 Task: Open a blank sheet, save the file as Riley.rtf Add the quote 'Your future is created by what you do today, not tomorrow.' Apply font style 'Impact' and font size 30 Align the text to the Left .Change the text color to  'Light Red'
Action: Mouse moved to (248, 207)
Screenshot: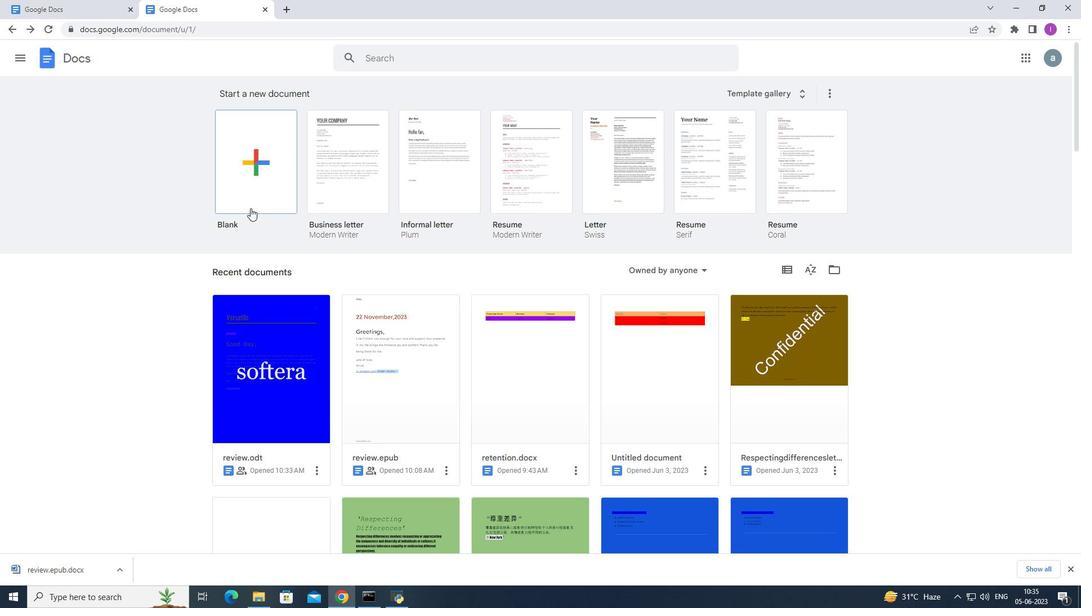 
Action: Mouse pressed left at (248, 207)
Screenshot: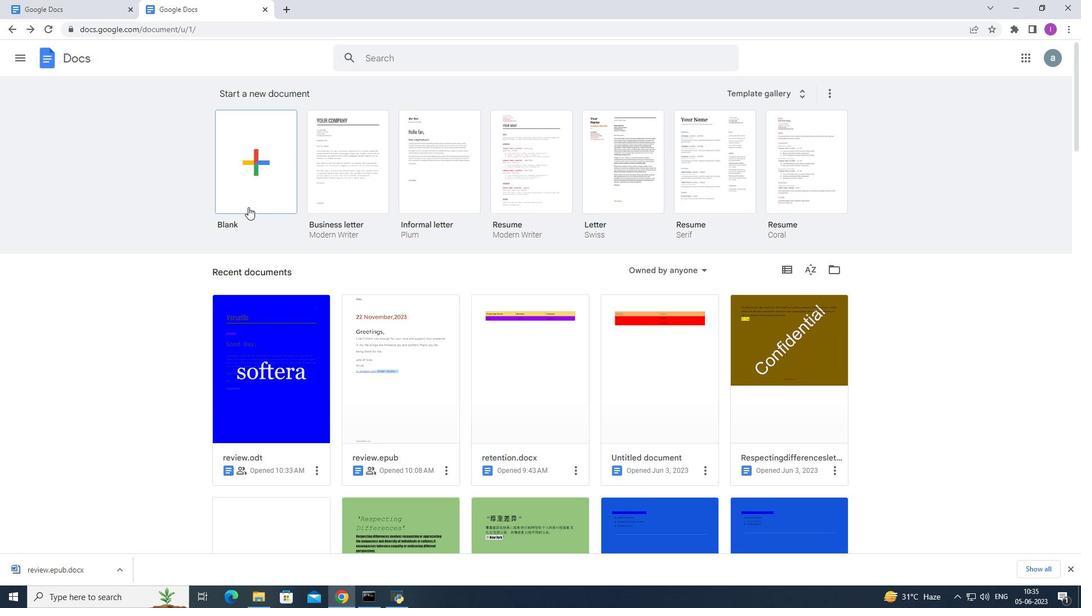 
Action: Mouse moved to (125, 48)
Screenshot: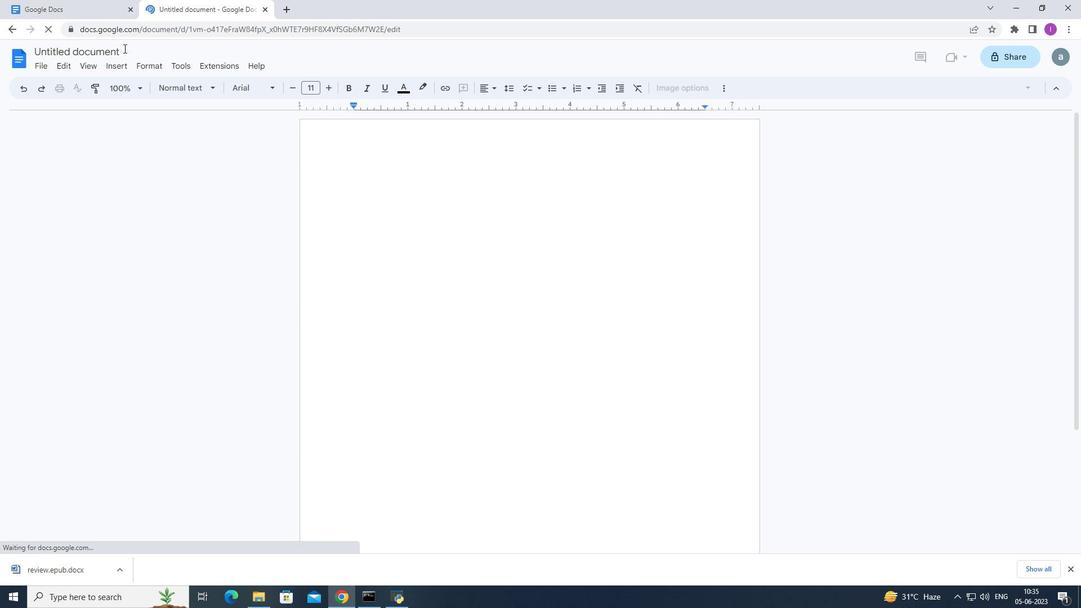 
Action: Mouse pressed left at (125, 48)
Screenshot: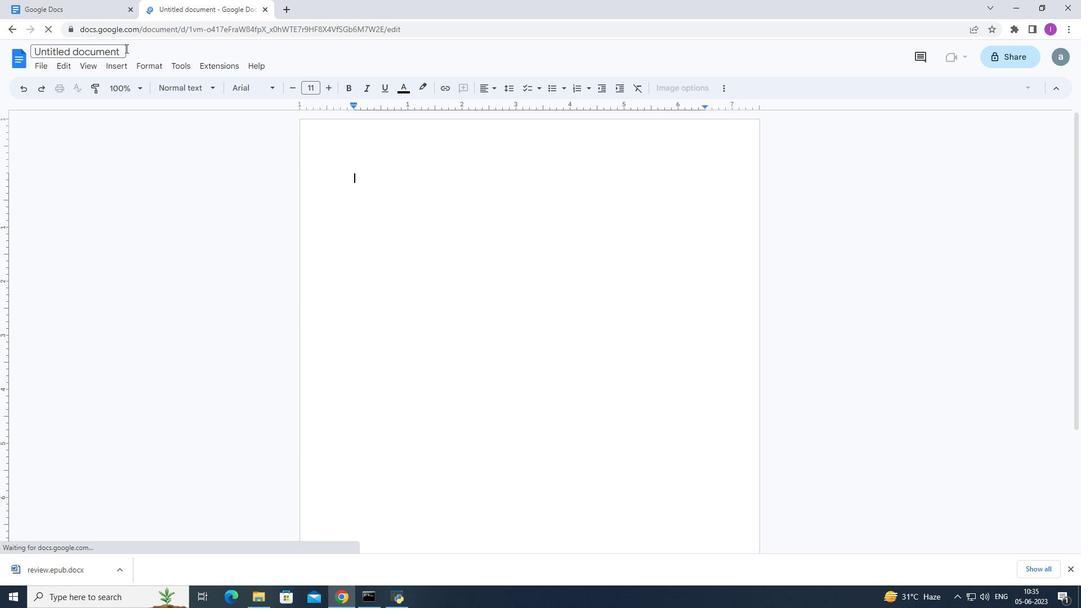 
Action: Mouse moved to (126, 48)
Screenshot: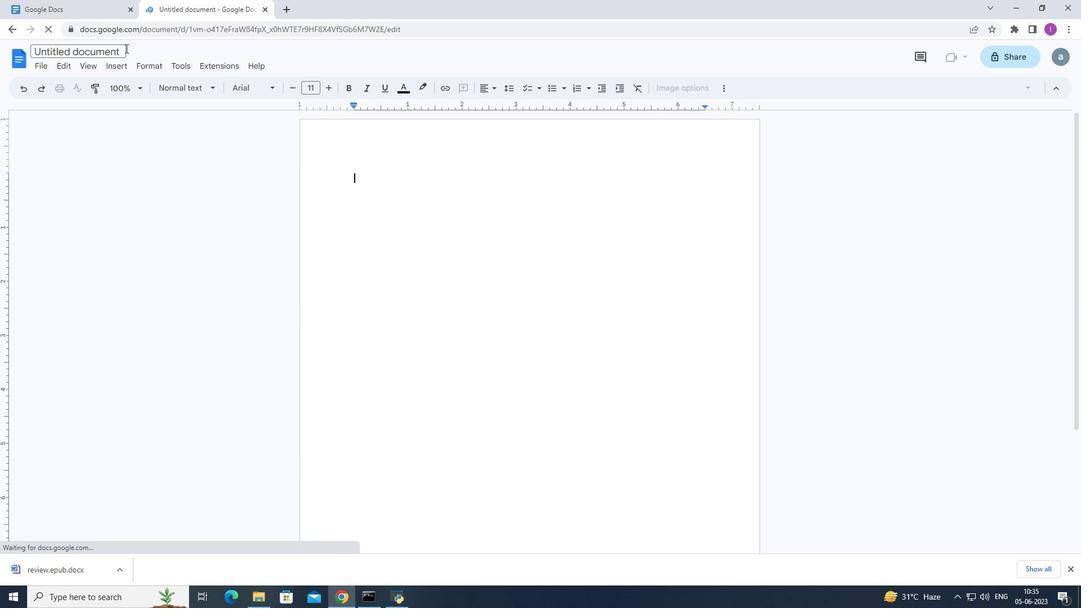 
Action: Key pressed <Key.shift>Riley.rtf
Screenshot: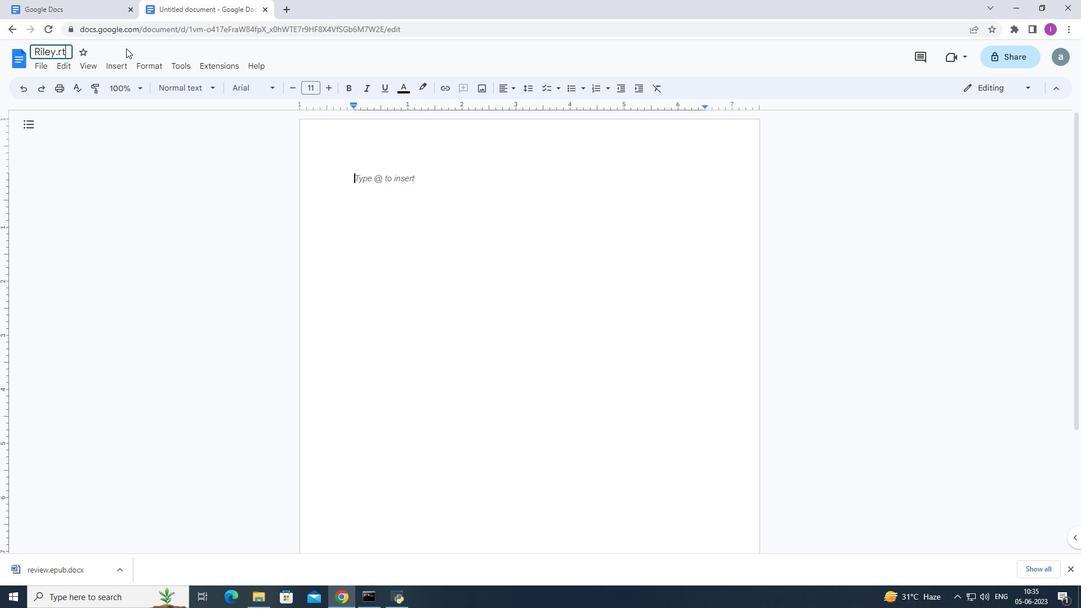 
Action: Mouse moved to (355, 189)
Screenshot: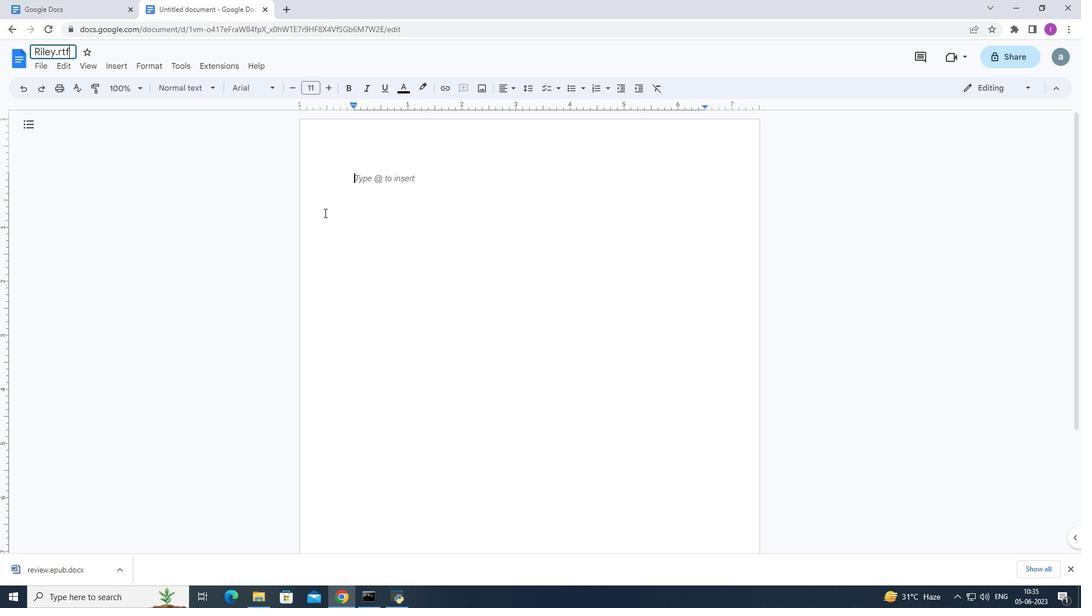 
Action: Key pressed ''<Key.shift><Key.shift><Key.shift><Key.shift><Key.shift>Your
Screenshot: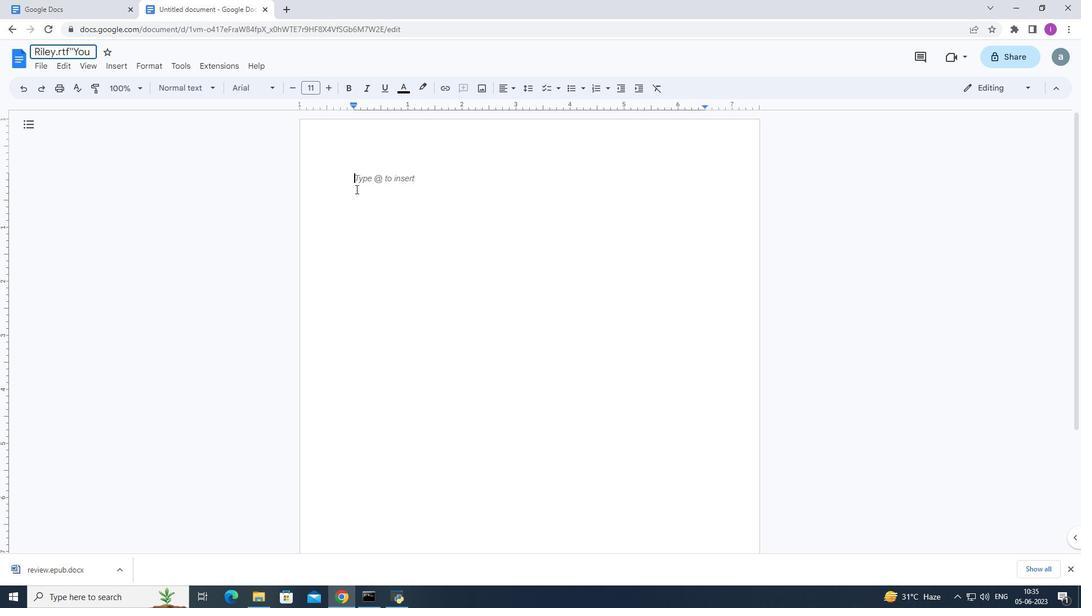 
Action: Mouse moved to (348, 192)
Screenshot: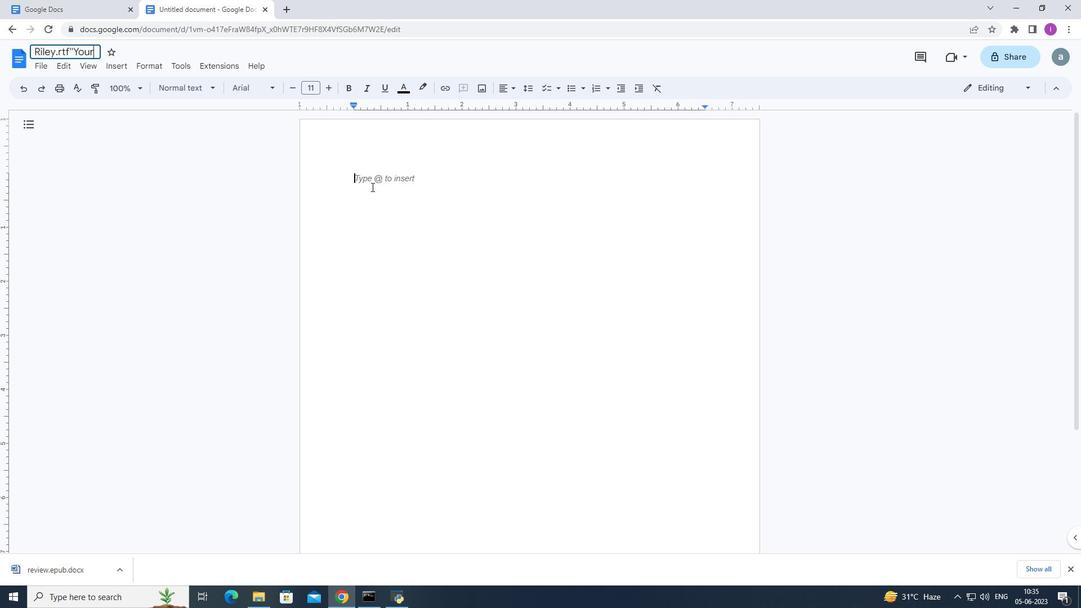 
Action: Mouse pressed left at (348, 192)
Screenshot: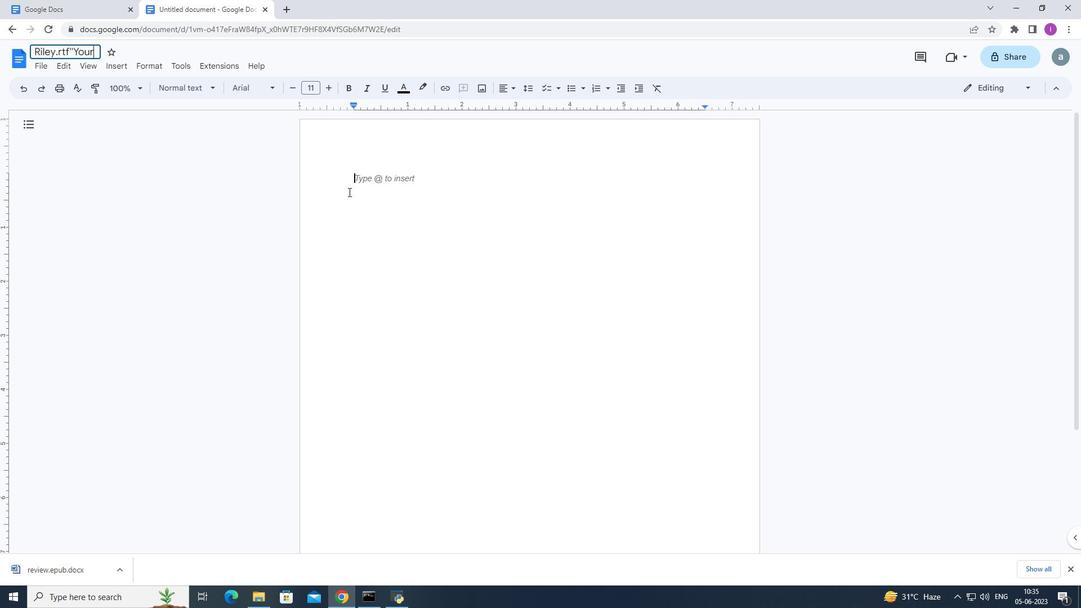 
Action: Mouse moved to (425, 179)
Screenshot: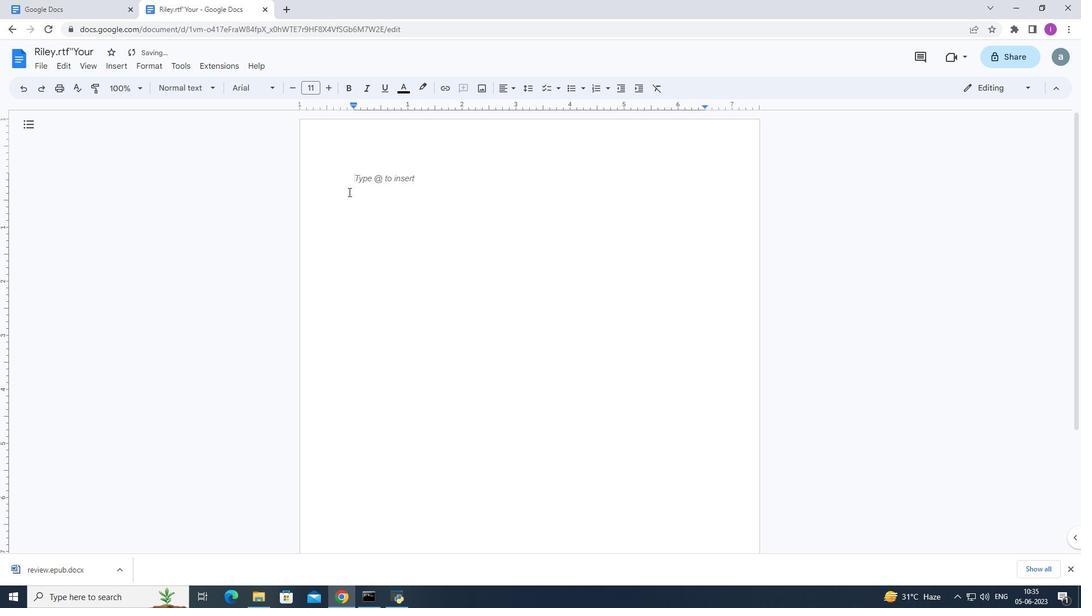 
Action: Key pressed '<Key.shift>Your<Key.space>future<Key.space>is<Key.space>created<Key.space>by<Key.space>what<Key.space>you<Key.space>dp<Key.backspace>o<Key.space>today'<Key.backspace>,not<Key.space>tomoe<Key.backspace>w<Key.backspace>rrow.'
Screenshot: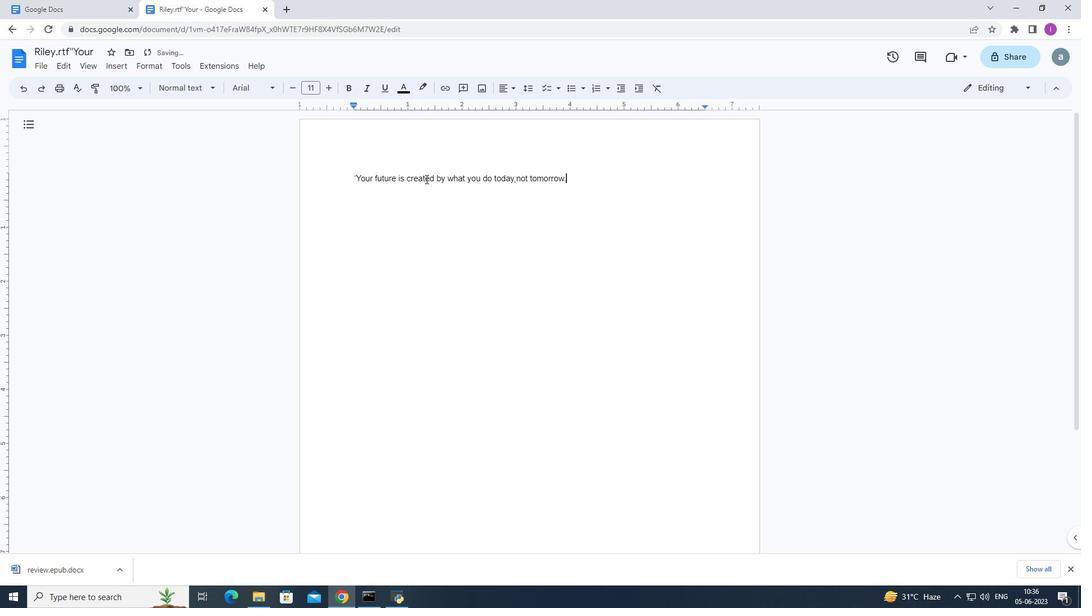 
Action: Mouse moved to (345, 181)
Screenshot: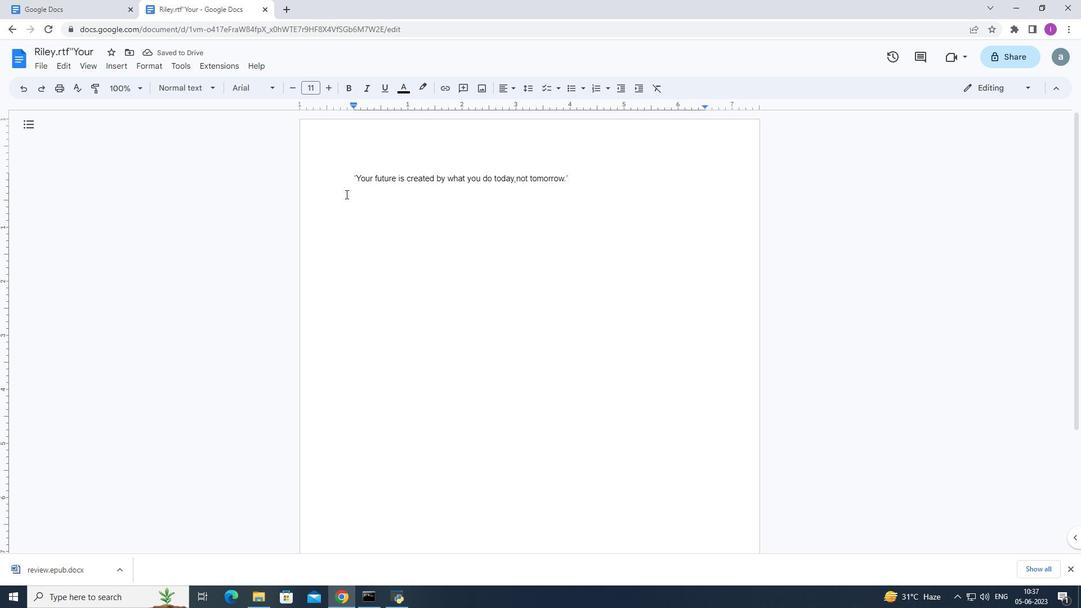 
Action: Mouse pressed left at (345, 181)
Screenshot: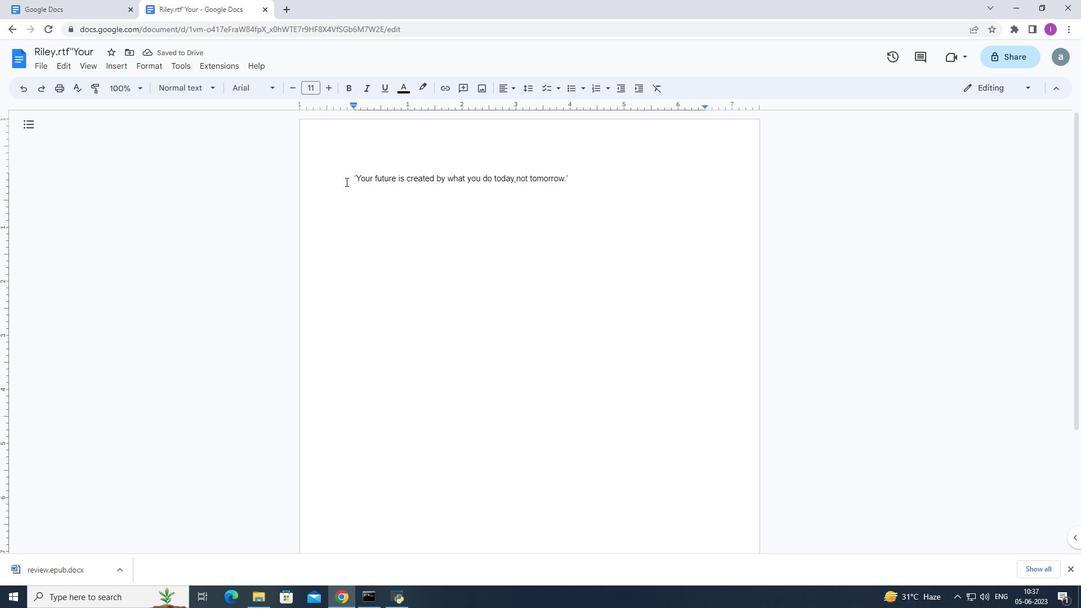 
Action: Mouse moved to (270, 86)
Screenshot: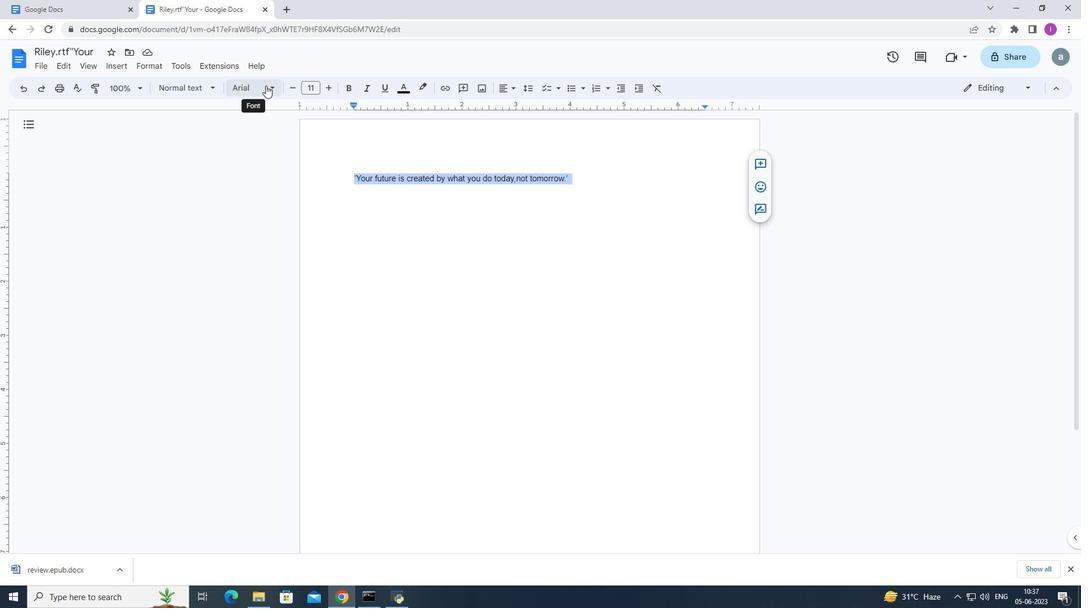 
Action: Mouse pressed left at (270, 86)
Screenshot: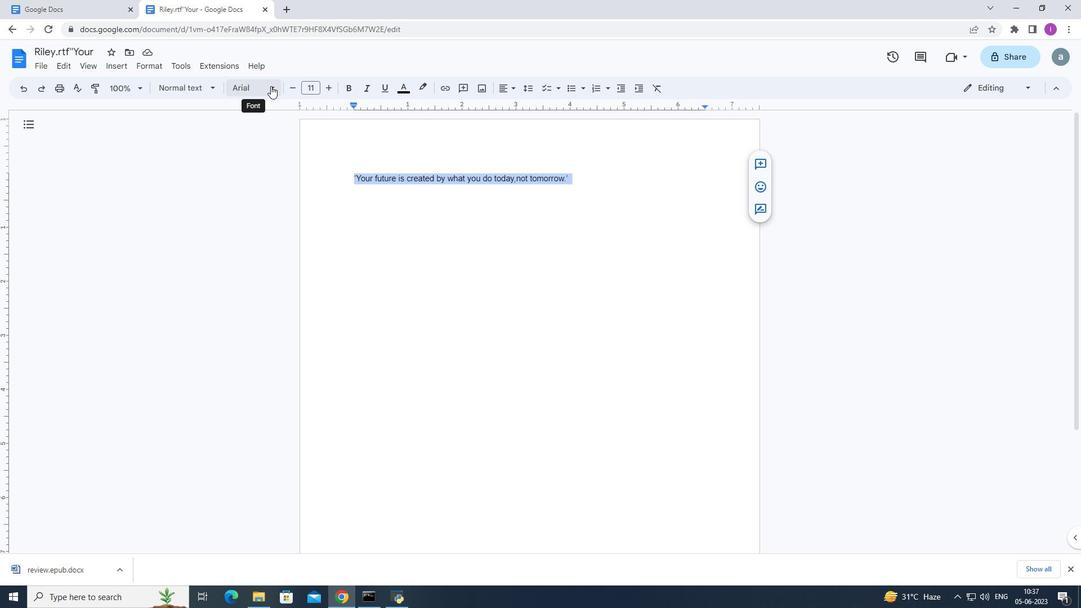 
Action: Mouse moved to (281, 415)
Screenshot: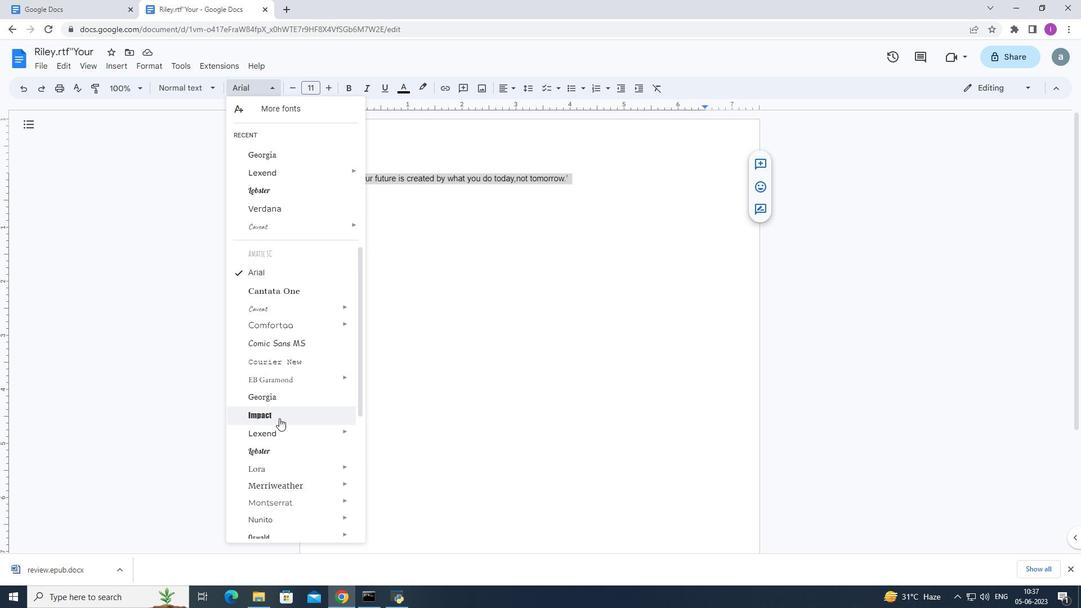 
Action: Mouse pressed left at (281, 415)
Screenshot: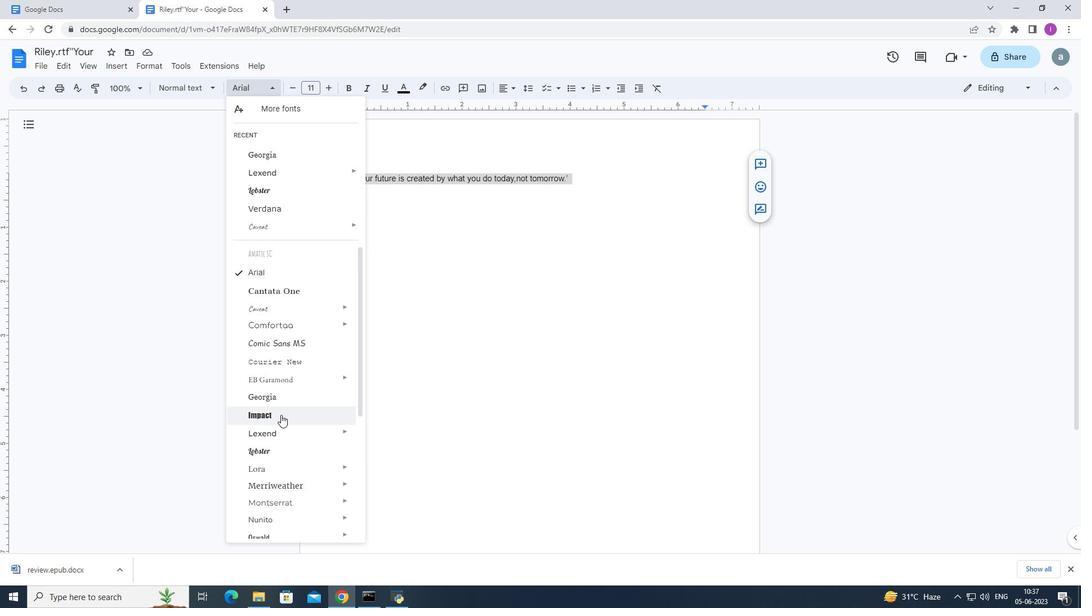 
Action: Mouse moved to (315, 88)
Screenshot: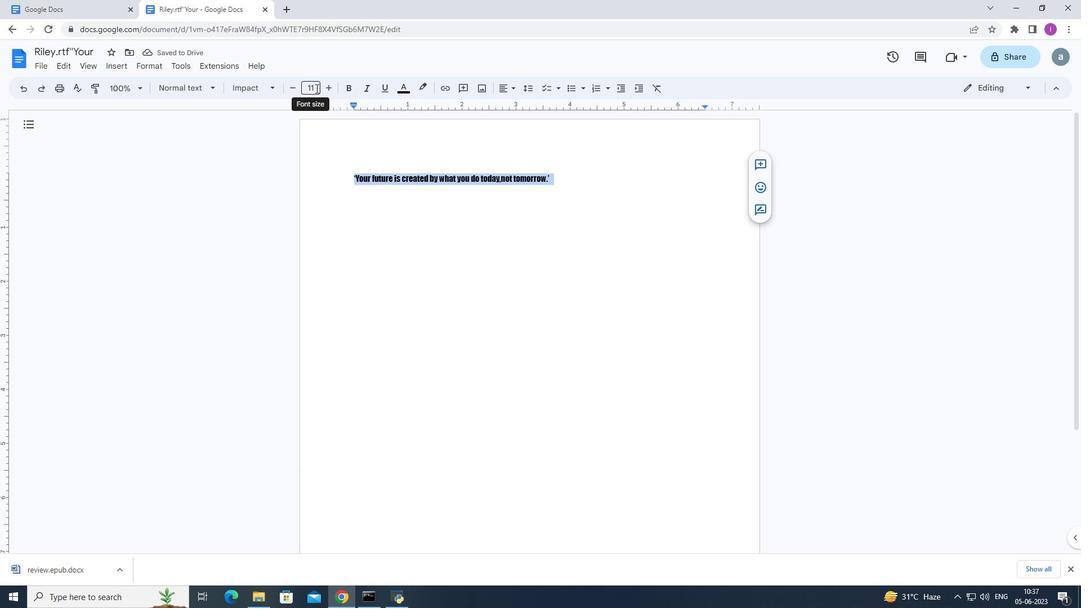 
Action: Mouse pressed left at (315, 88)
Screenshot: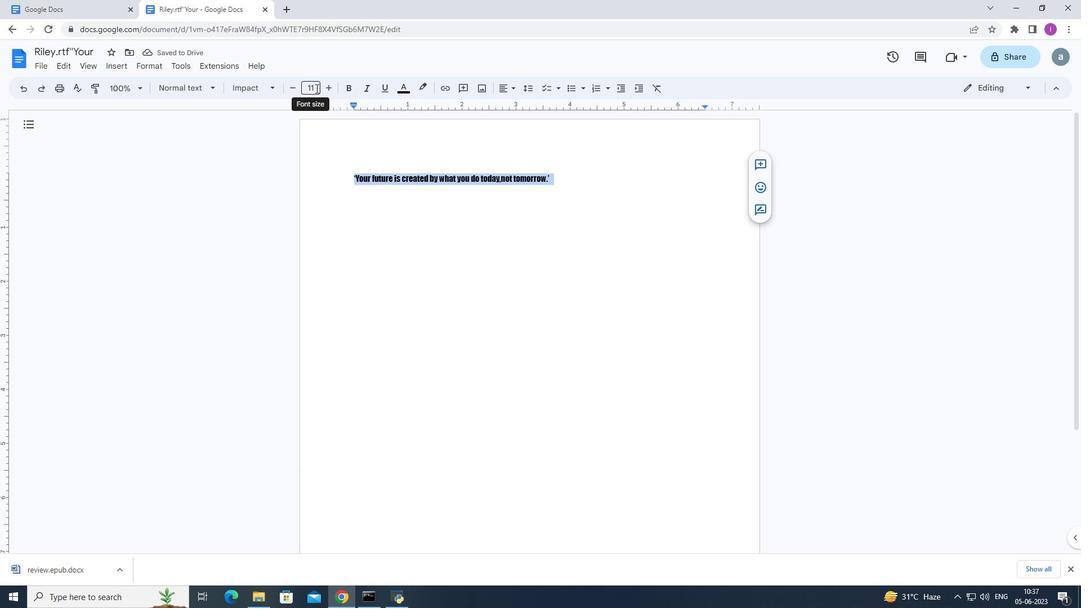 
Action: Mouse moved to (316, 88)
Screenshot: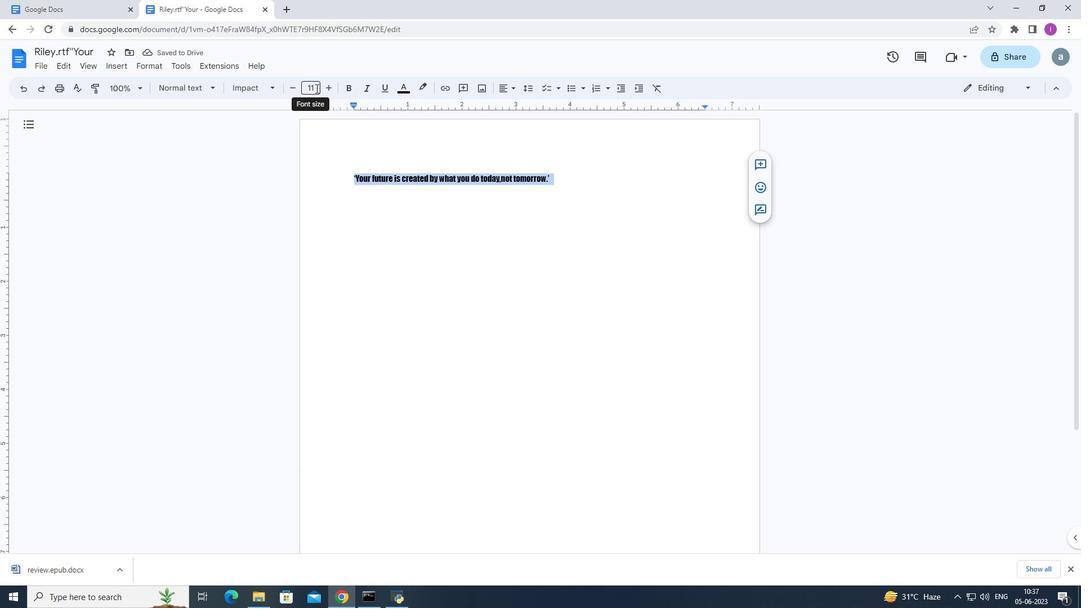 
Action: Key pressed 30
Screenshot: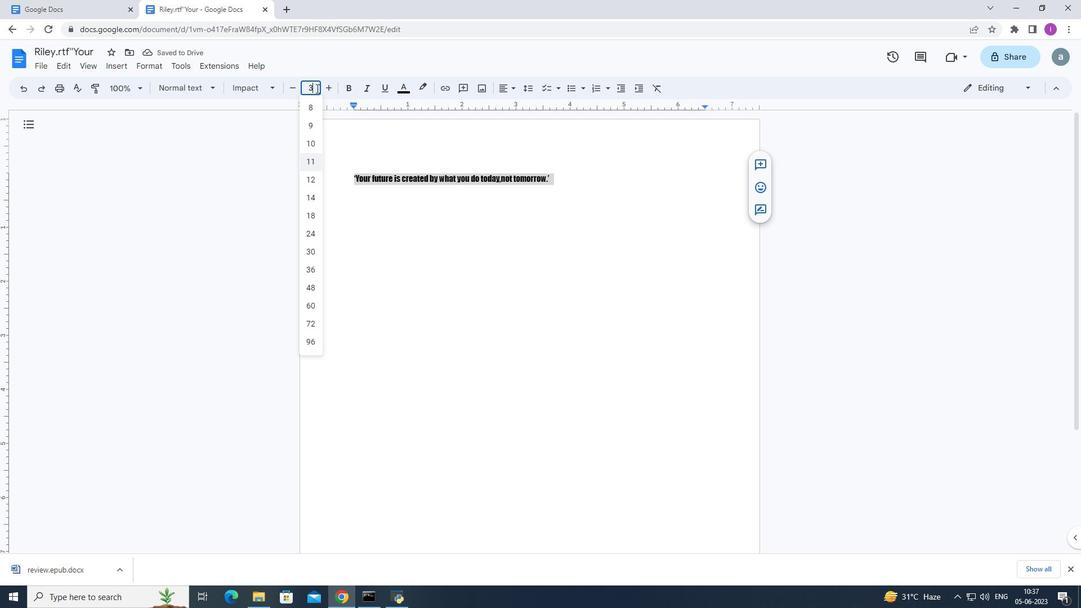 
Action: Mouse moved to (317, 96)
Screenshot: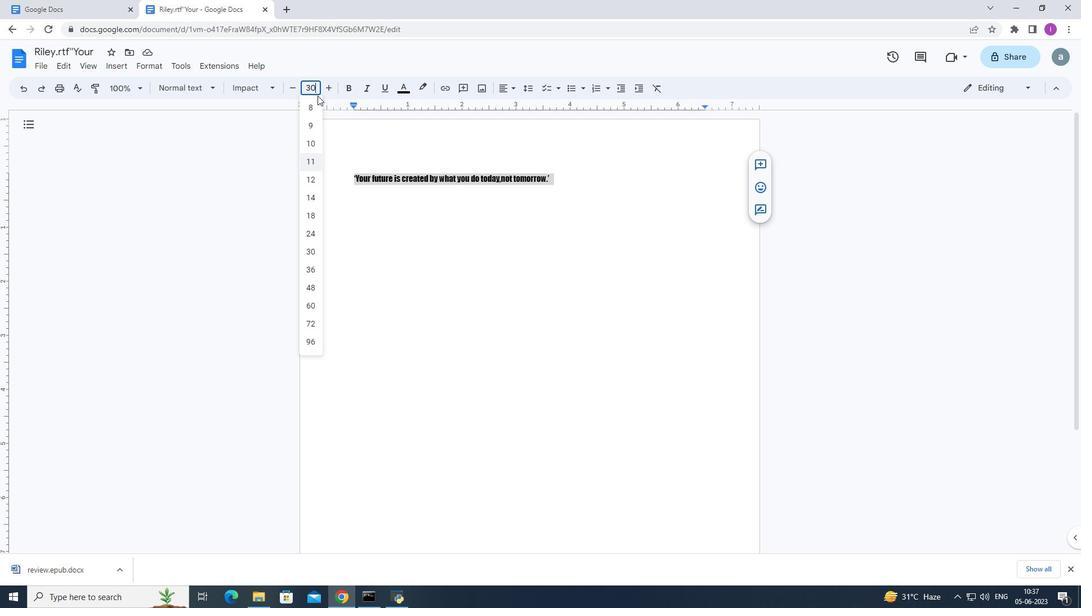 
Action: Key pressed <Key.enter>
Screenshot: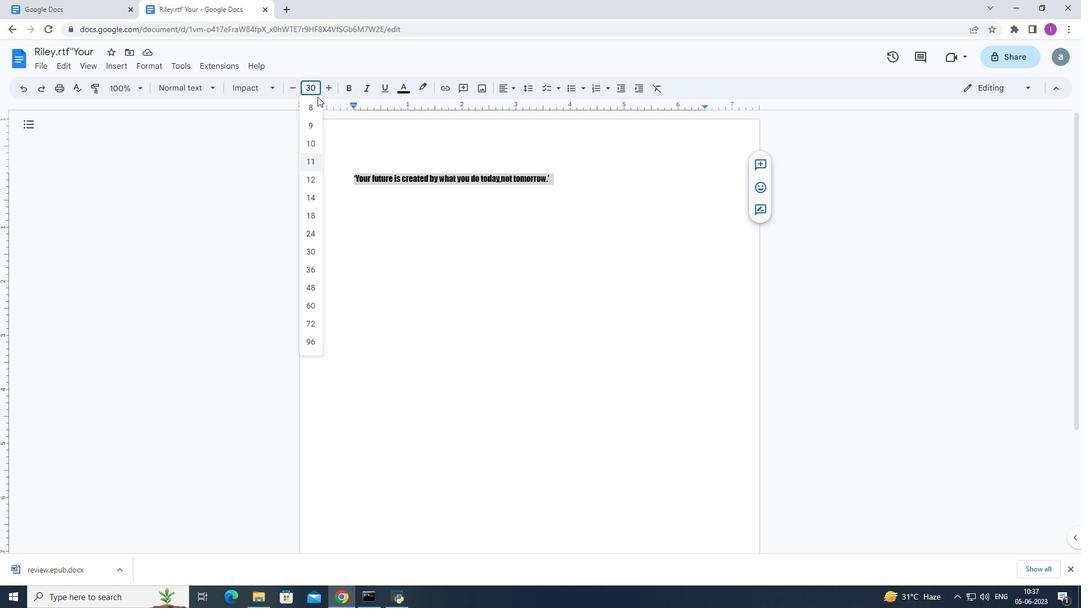 
Action: Mouse moved to (34, 62)
Screenshot: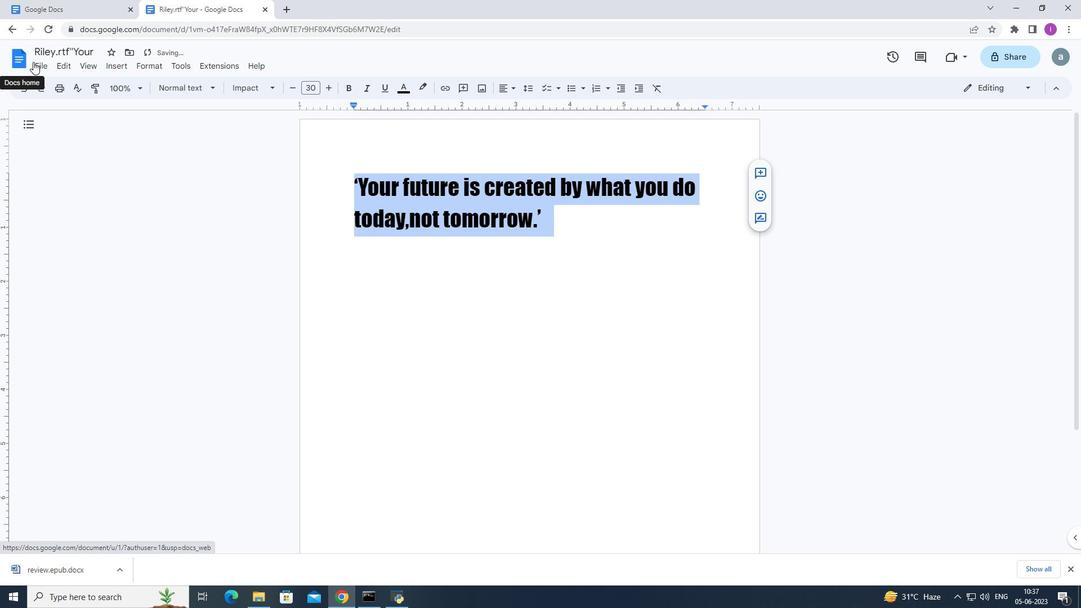 
Action: Mouse pressed left at (34, 62)
Screenshot: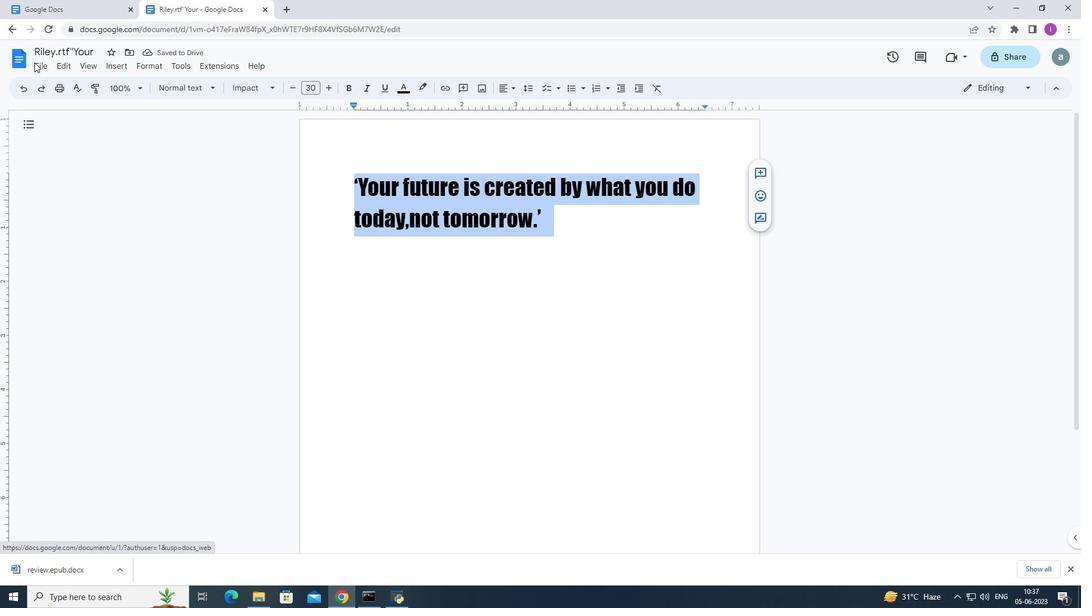 
Action: Mouse moved to (400, 89)
Screenshot: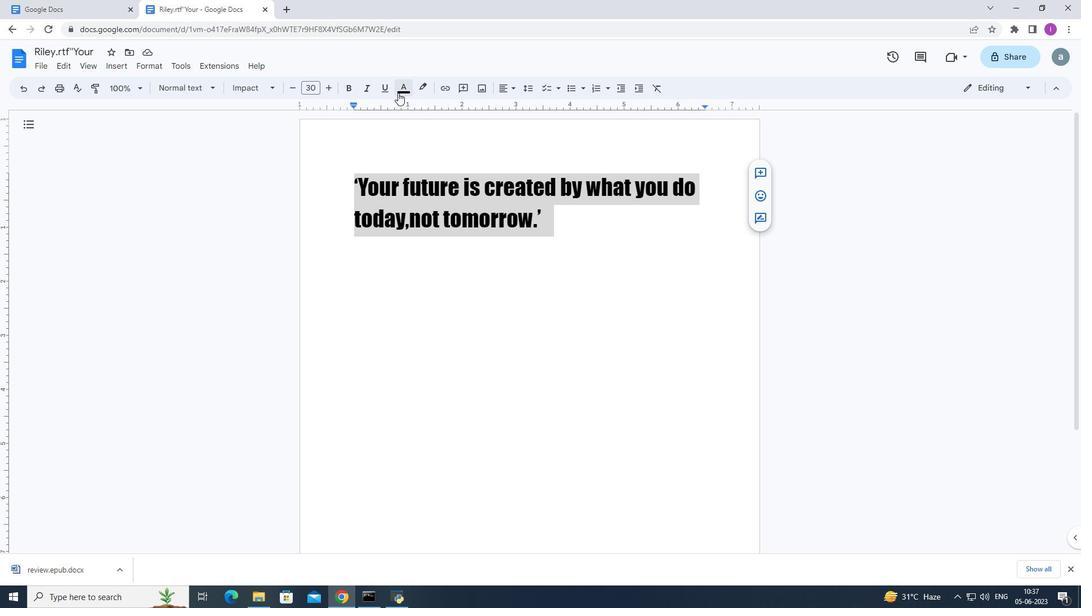 
Action: Mouse pressed left at (400, 89)
Screenshot: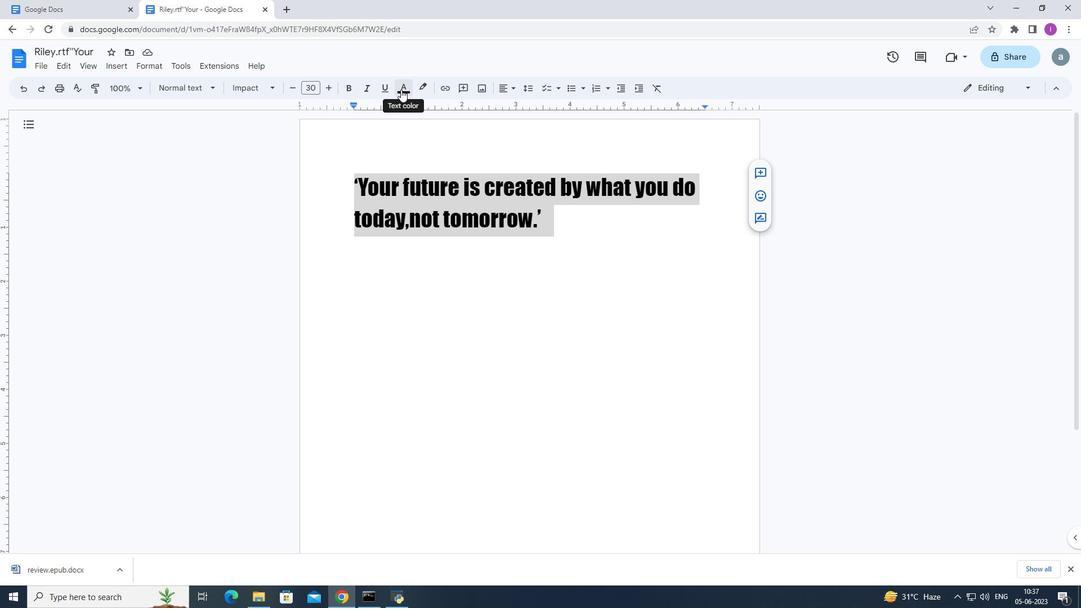 
Action: Mouse moved to (419, 159)
Screenshot: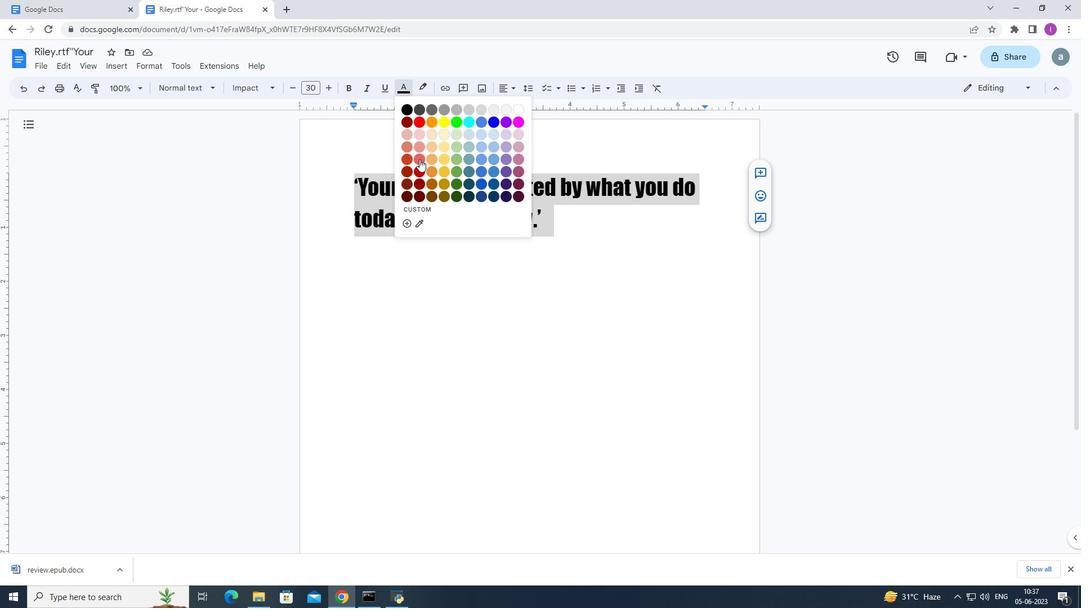 
Action: Mouse pressed left at (419, 159)
Screenshot: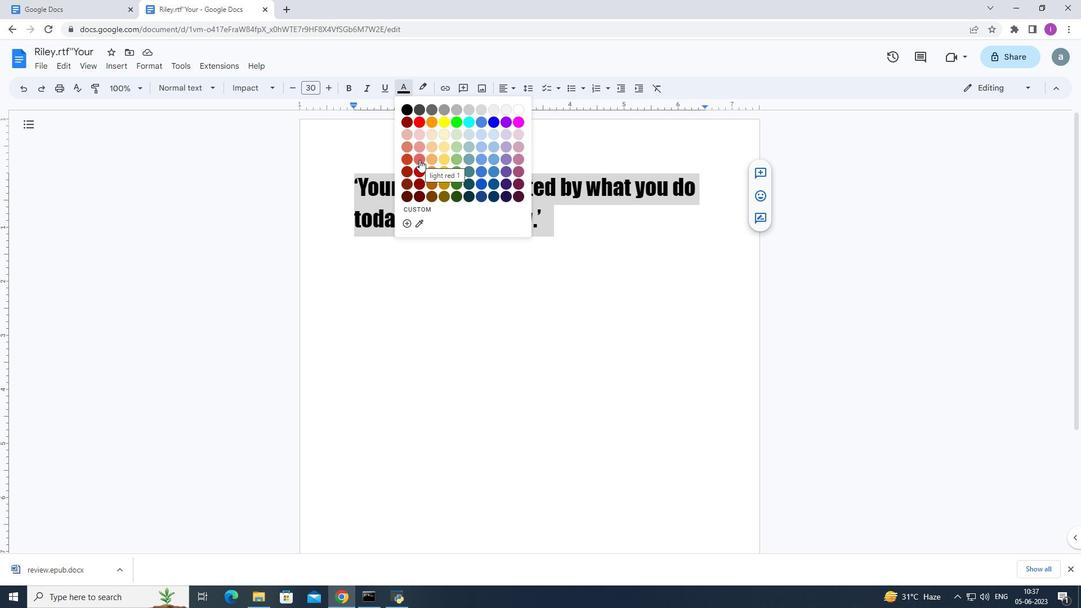 
Action: Mouse moved to (371, 320)
Screenshot: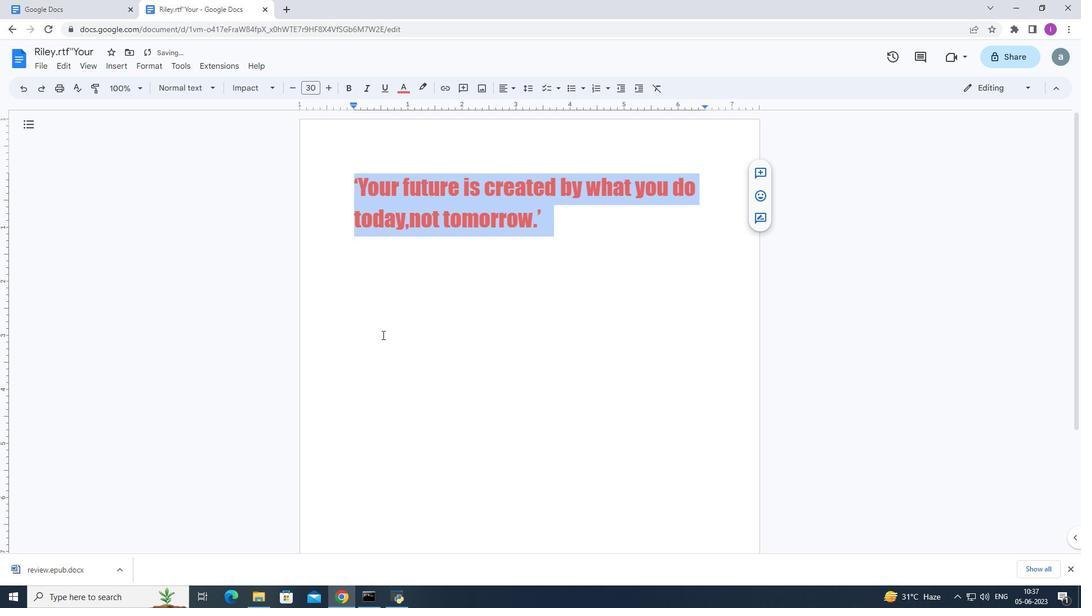 
Action: Mouse pressed left at (371, 320)
Screenshot: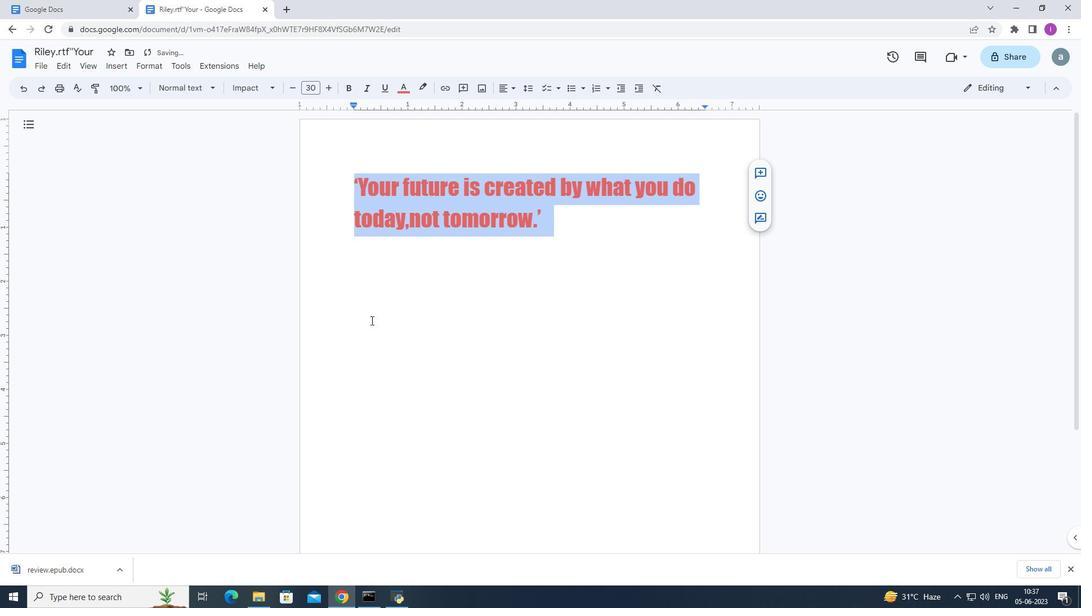 
